 Task: Toggle the outline and show the code cells option in the notebook.
Action: Mouse moved to (33, 671)
Screenshot: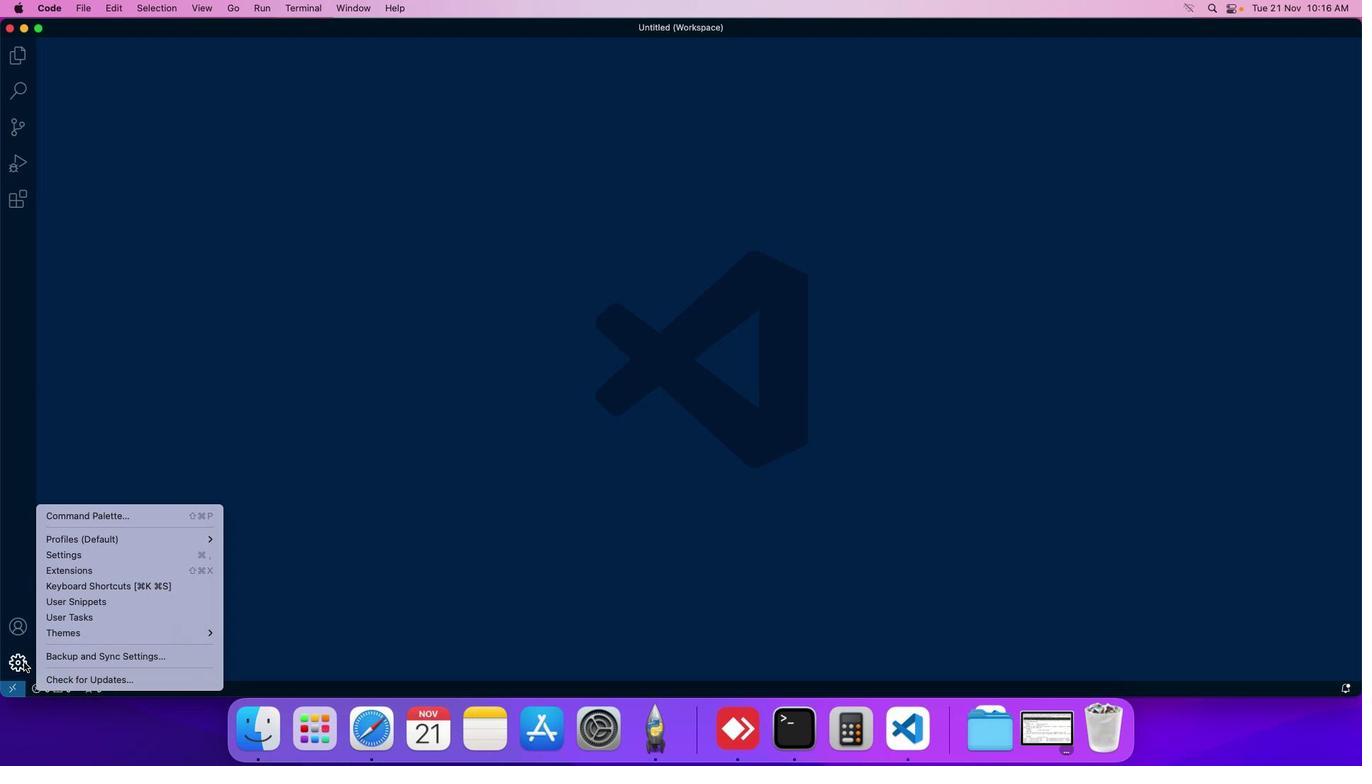 
Action: Mouse pressed left at (33, 671)
Screenshot: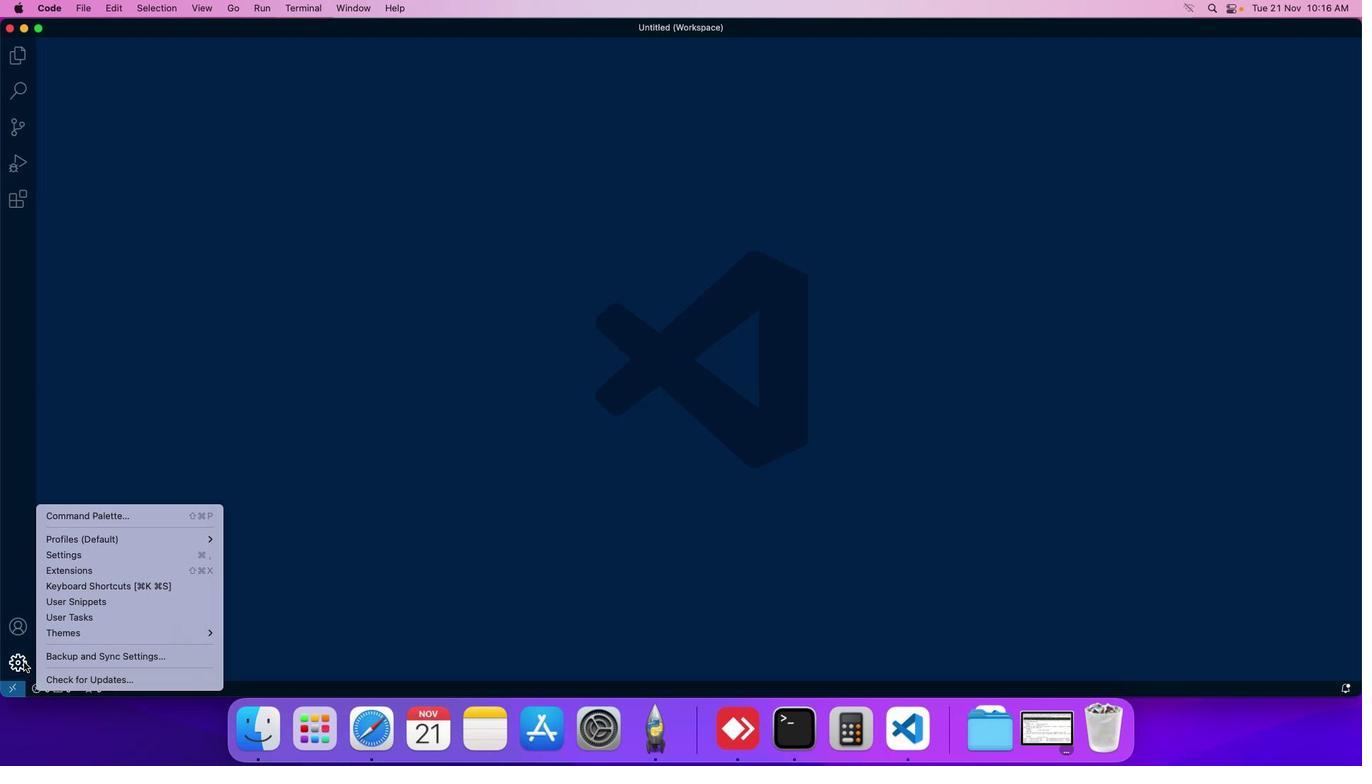 
Action: Mouse moved to (89, 561)
Screenshot: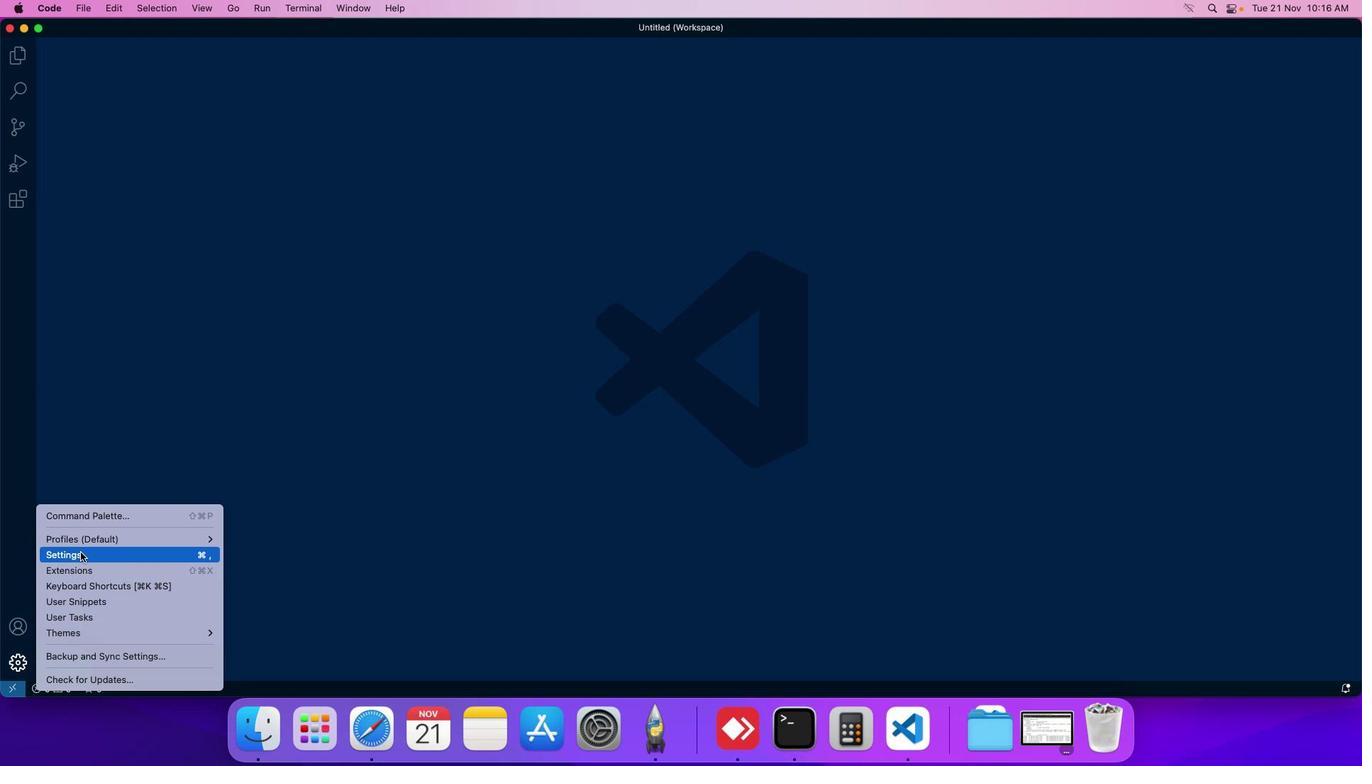 
Action: Mouse pressed left at (89, 561)
Screenshot: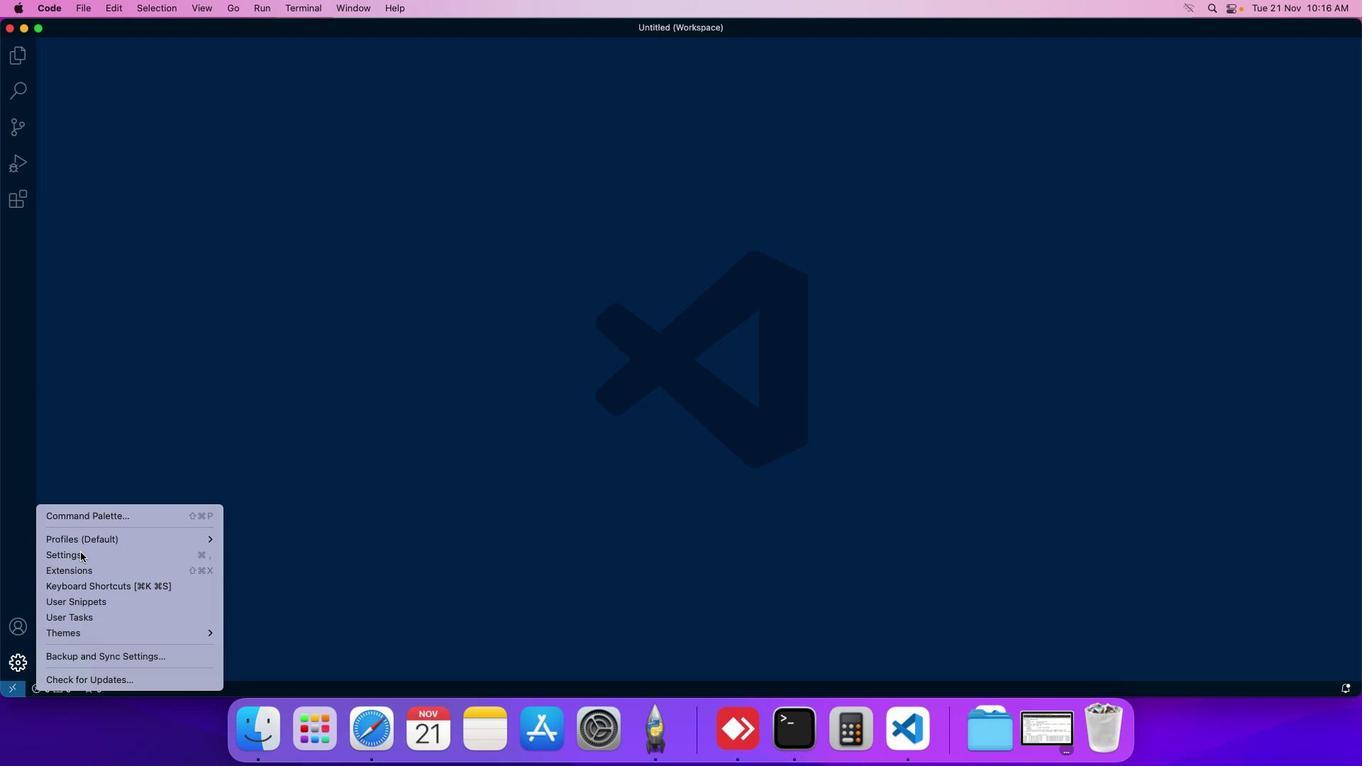 
Action: Mouse moved to (331, 130)
Screenshot: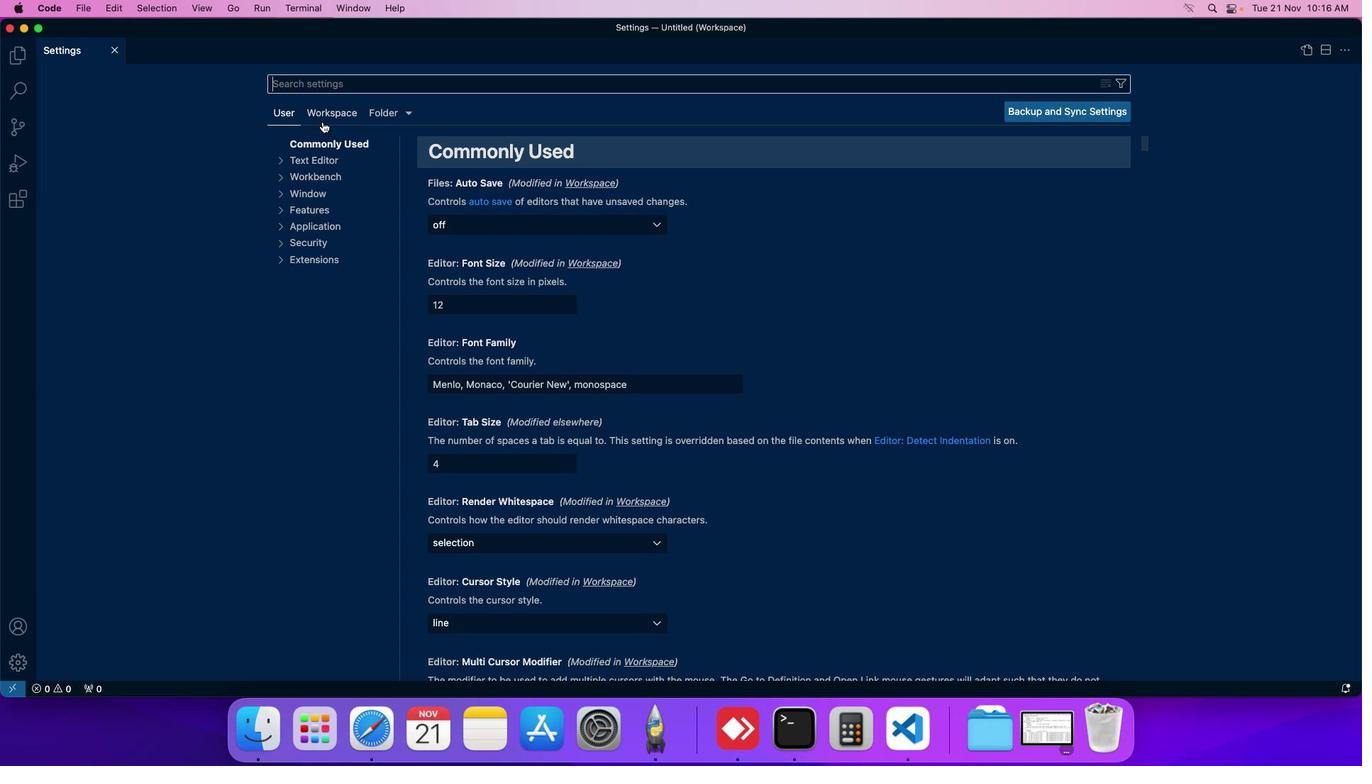 
Action: Mouse pressed left at (331, 130)
Screenshot: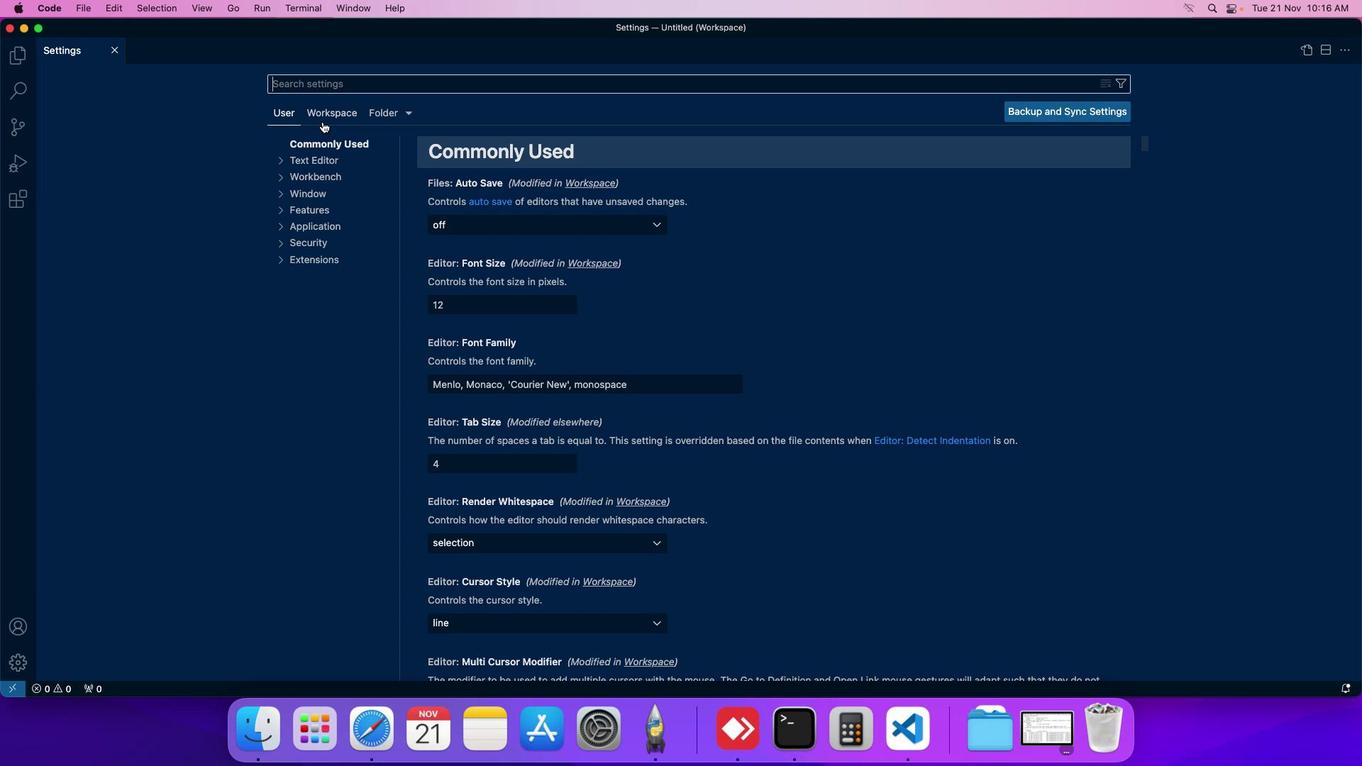 
Action: Mouse moved to (322, 216)
Screenshot: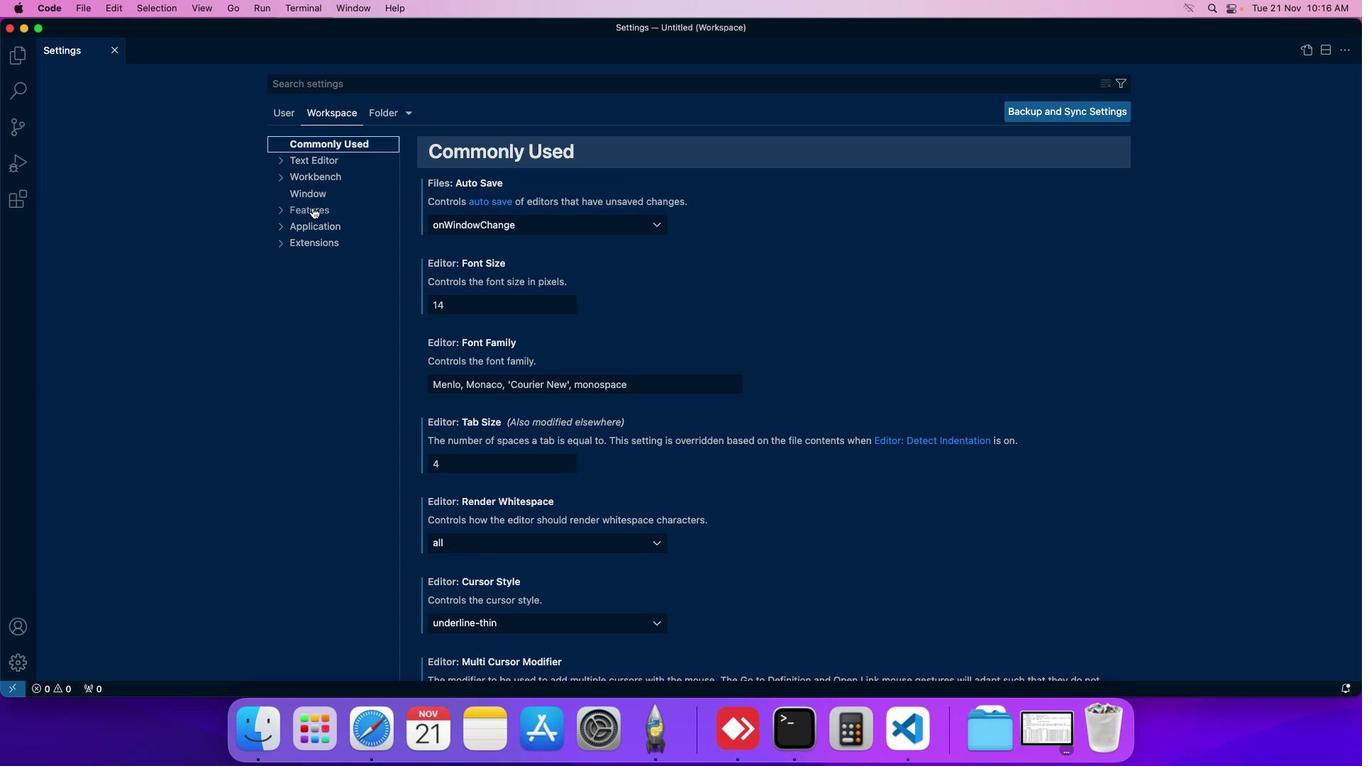 
Action: Mouse pressed left at (322, 216)
Screenshot: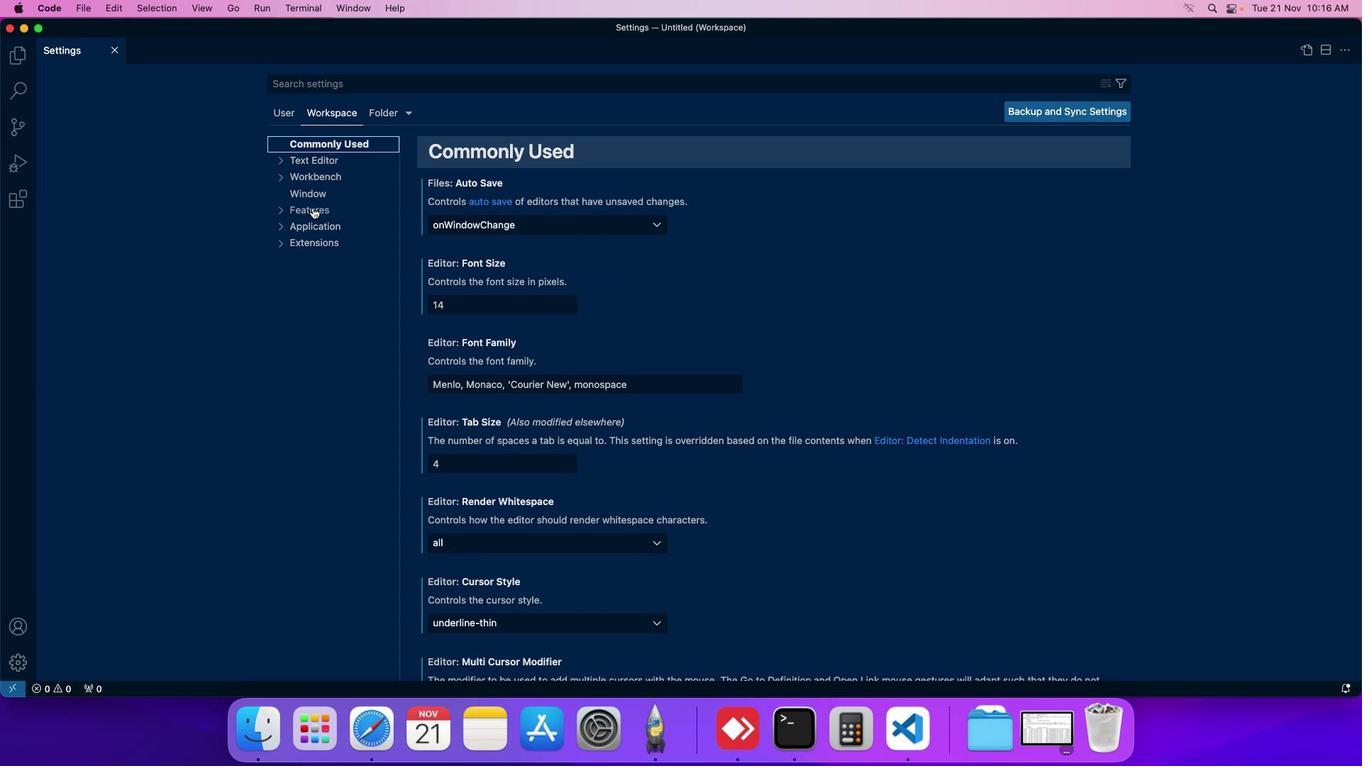 
Action: Mouse moved to (333, 466)
Screenshot: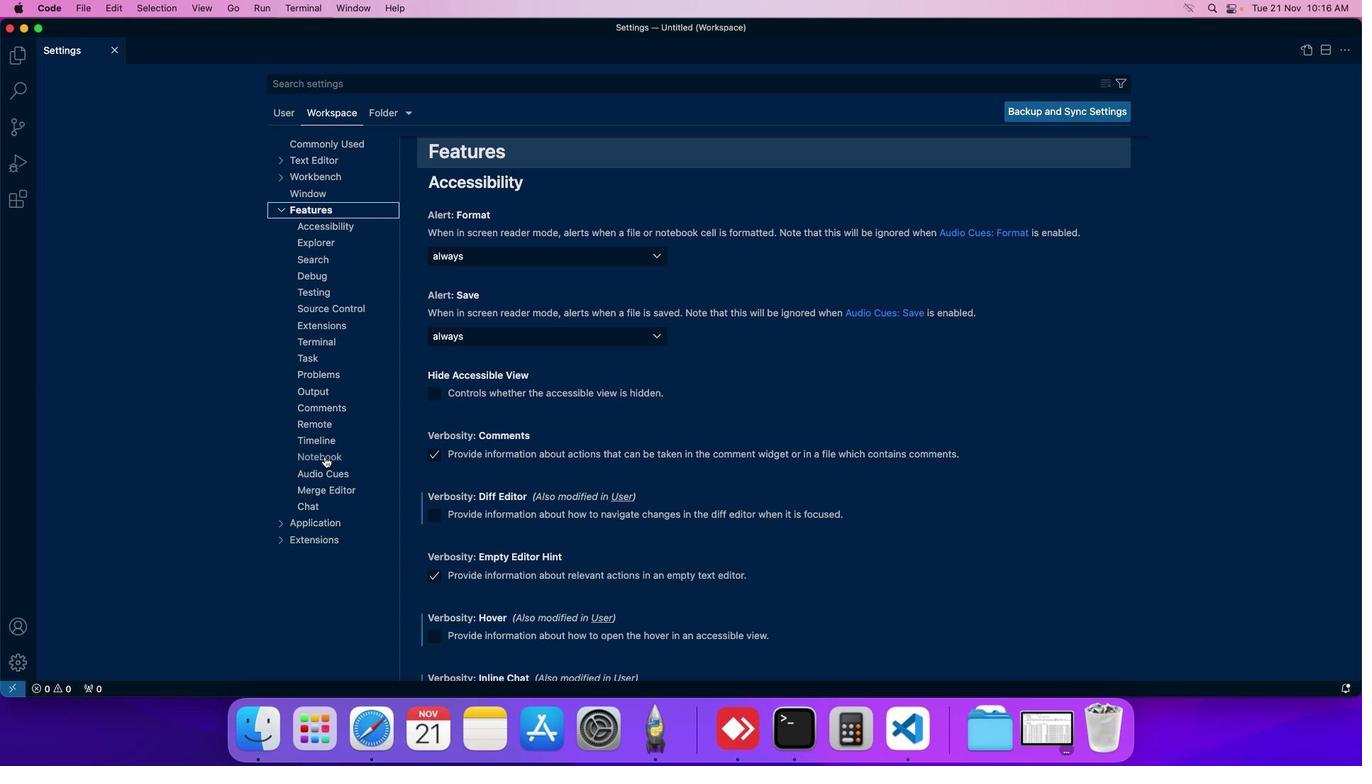 
Action: Mouse pressed left at (333, 466)
Screenshot: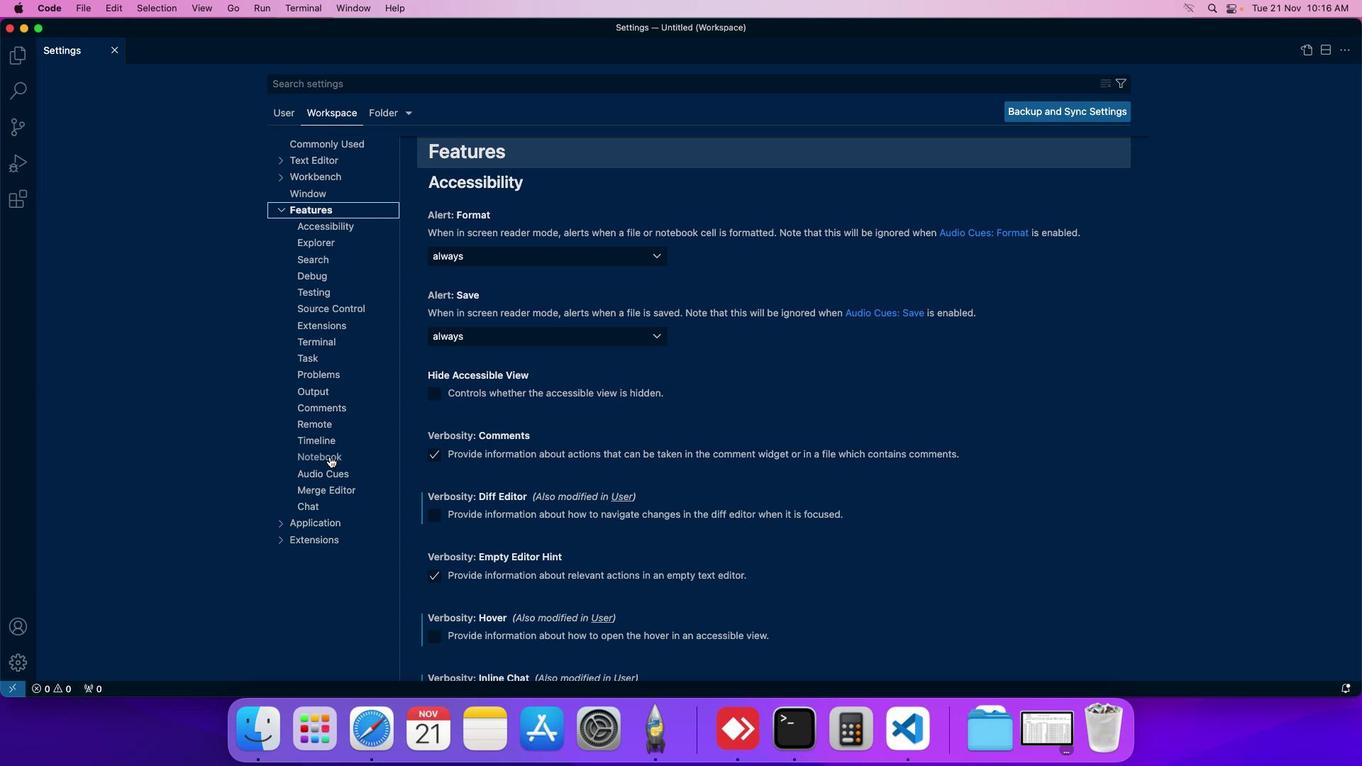 
Action: Mouse moved to (443, 479)
Screenshot: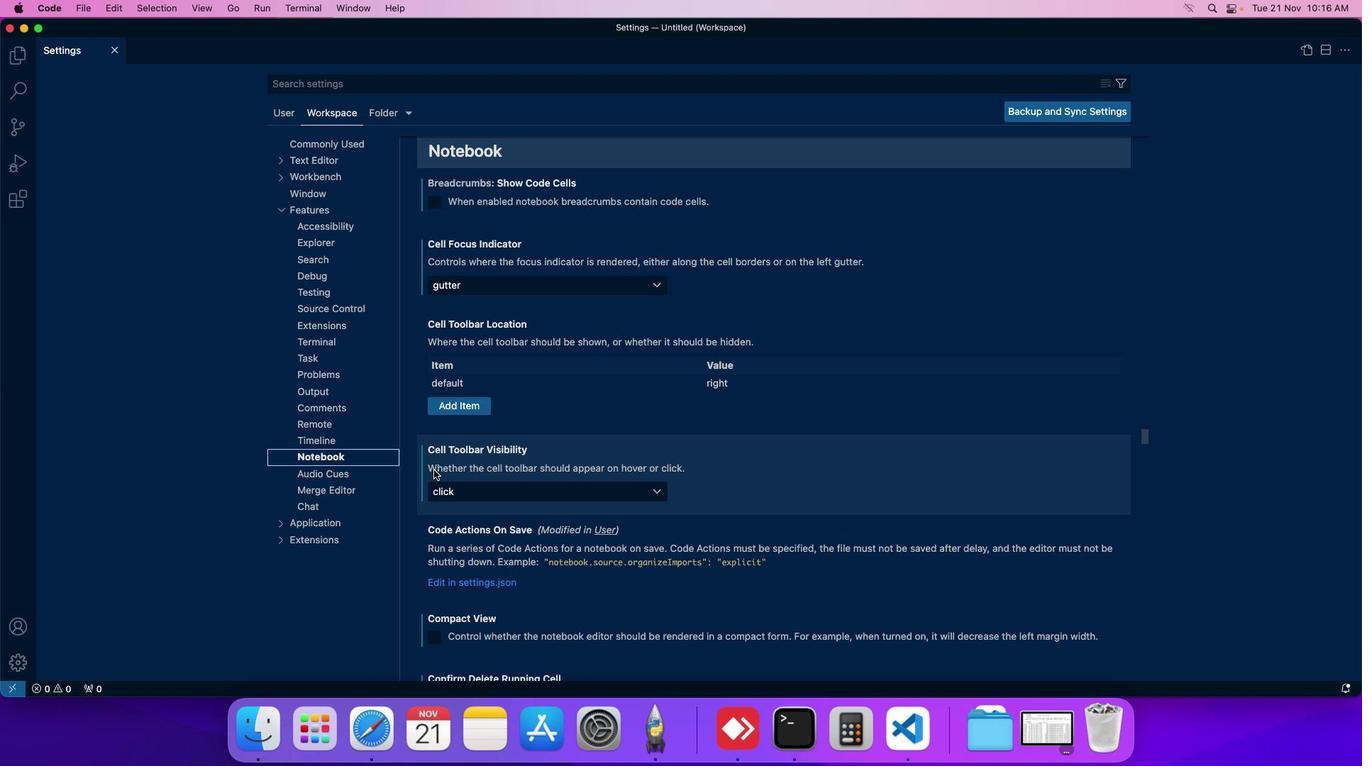 
Action: Mouse scrolled (443, 479) with delta (9, 8)
Screenshot: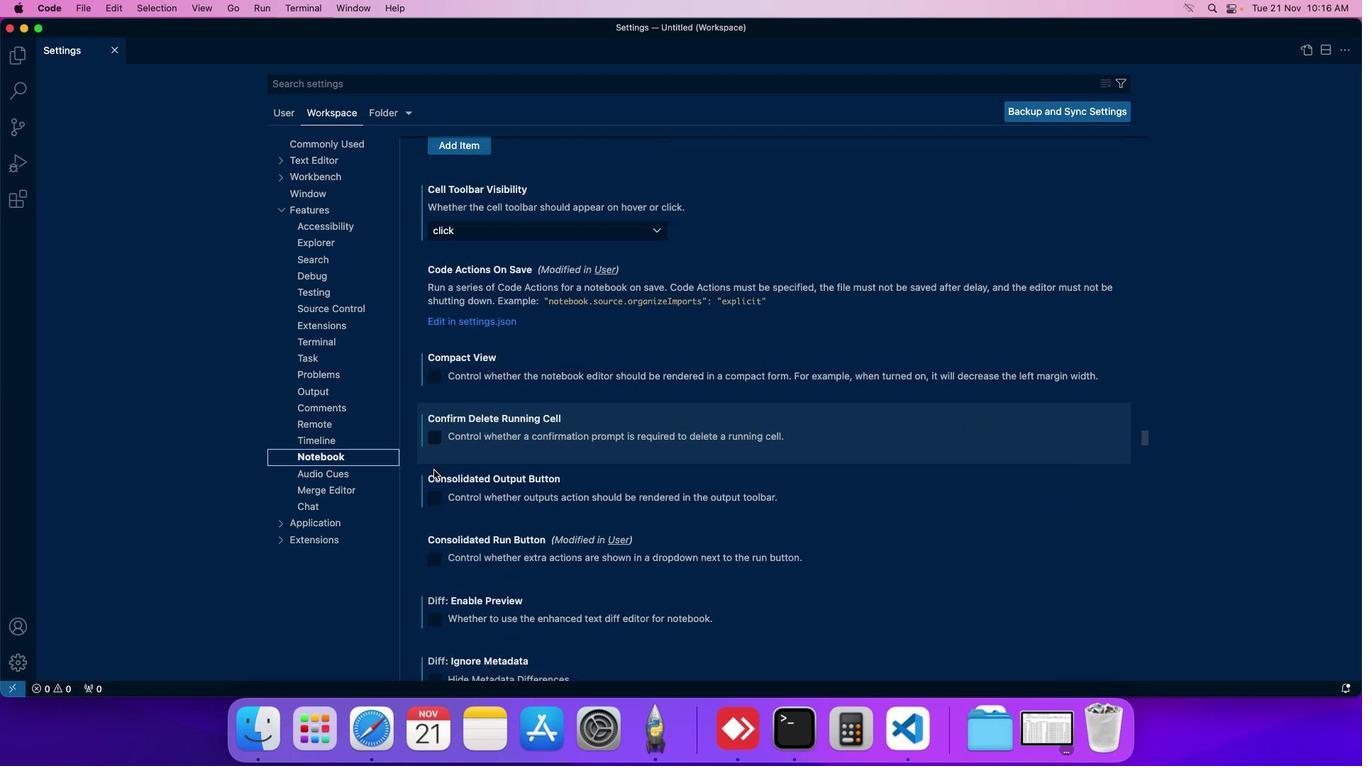
Action: Mouse scrolled (443, 479) with delta (9, 8)
Screenshot: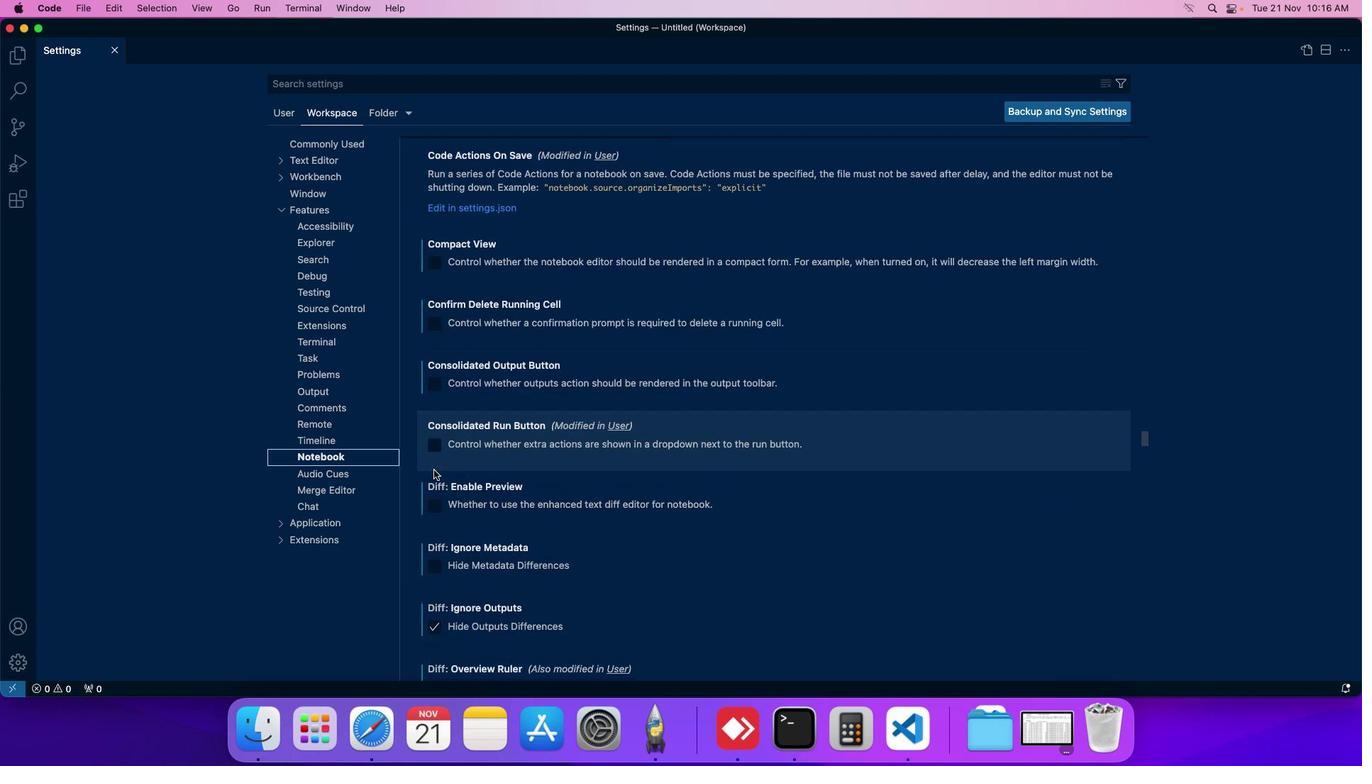 
Action: Mouse scrolled (443, 479) with delta (9, 8)
Screenshot: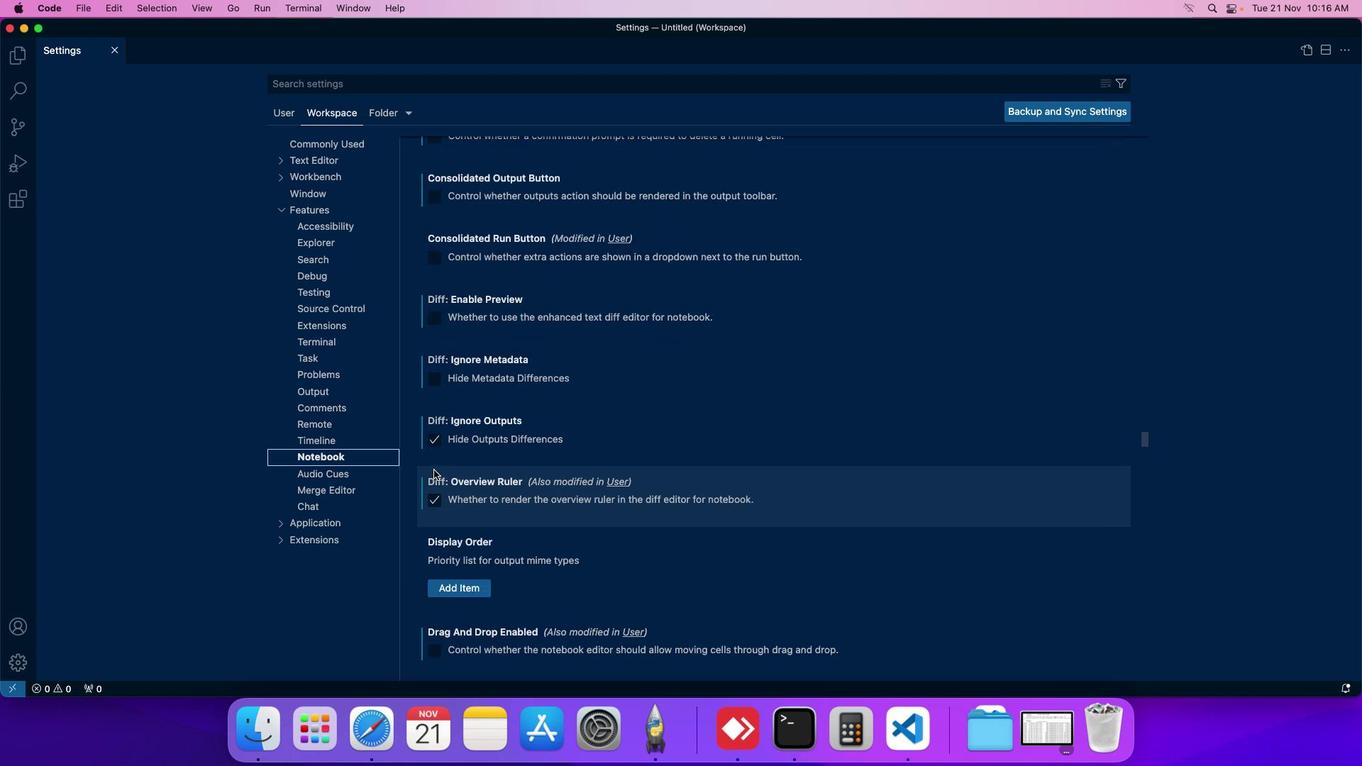 
Action: Mouse scrolled (443, 479) with delta (9, 8)
Screenshot: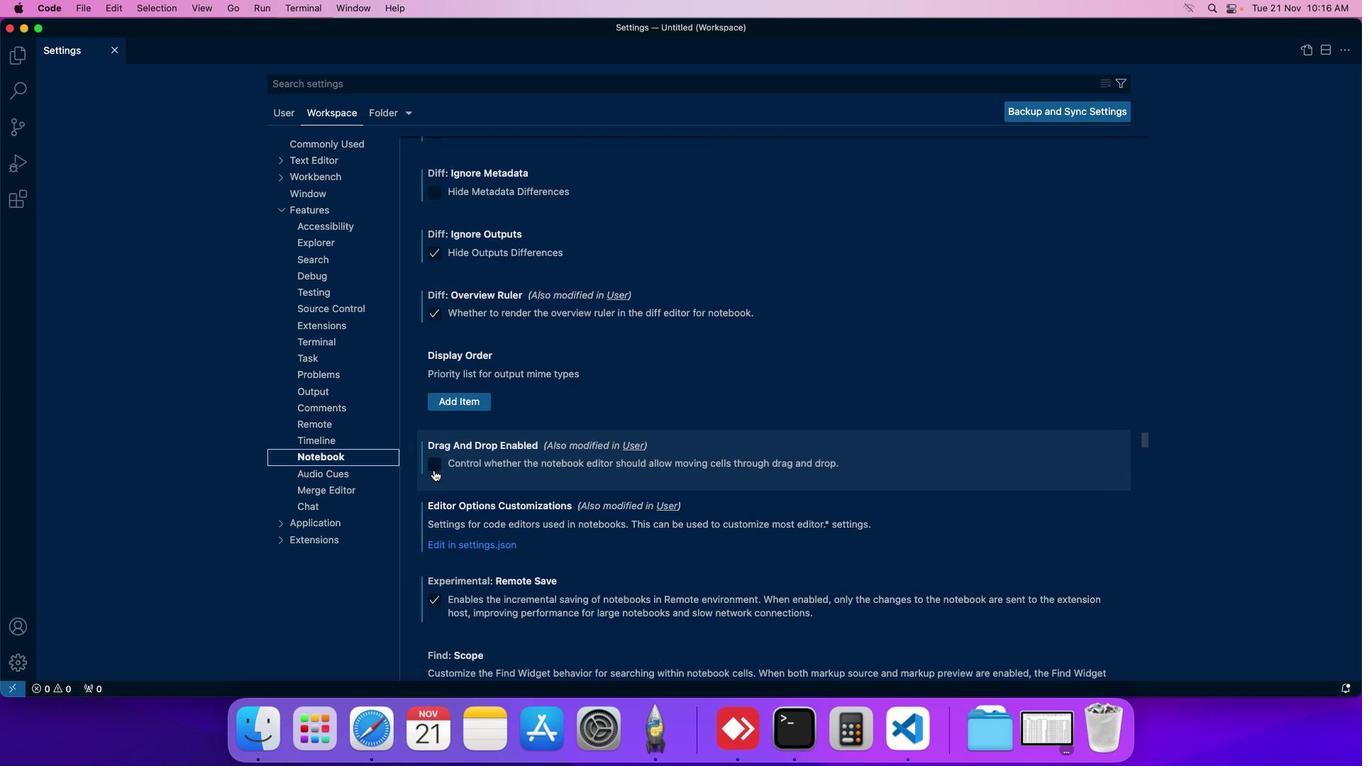 
Action: Mouse scrolled (443, 479) with delta (9, 8)
Screenshot: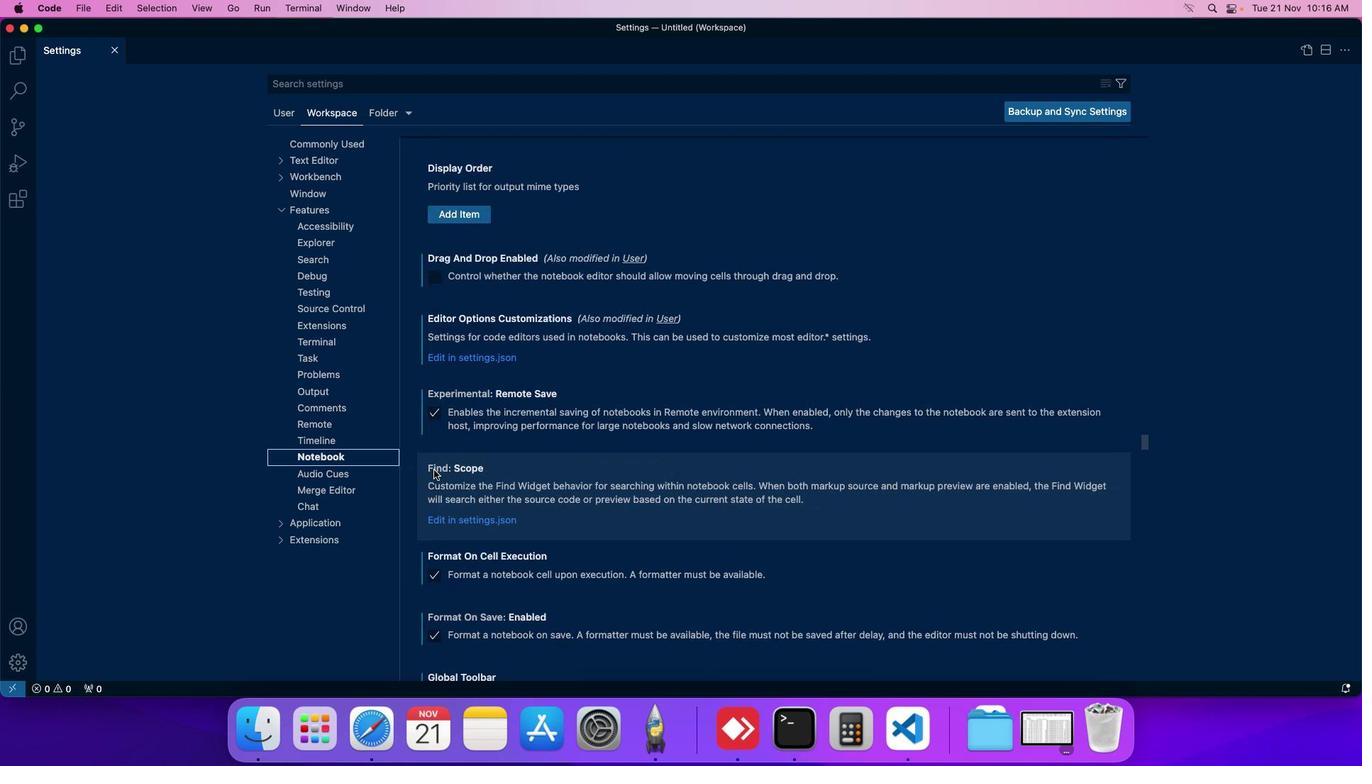
Action: Mouse scrolled (443, 479) with delta (9, 8)
Screenshot: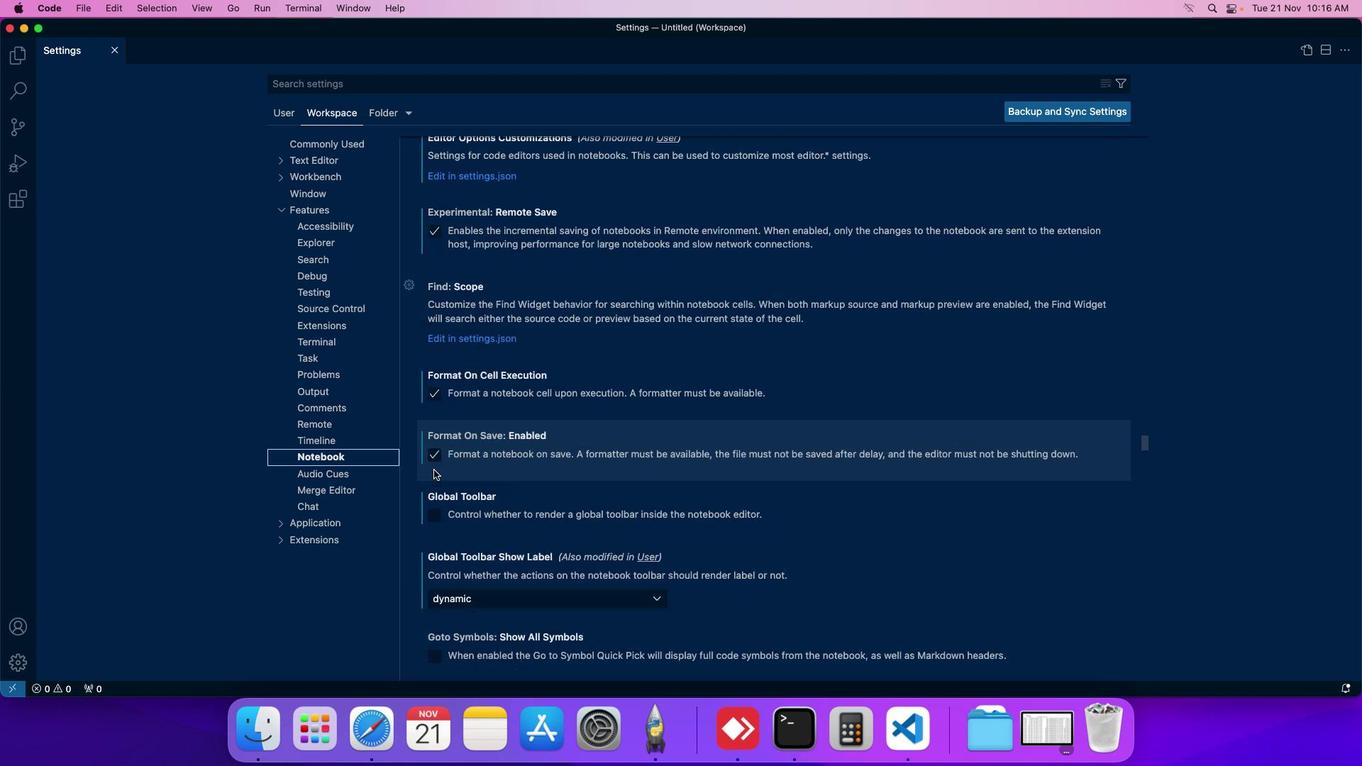 
Action: Mouse scrolled (443, 479) with delta (9, 8)
Screenshot: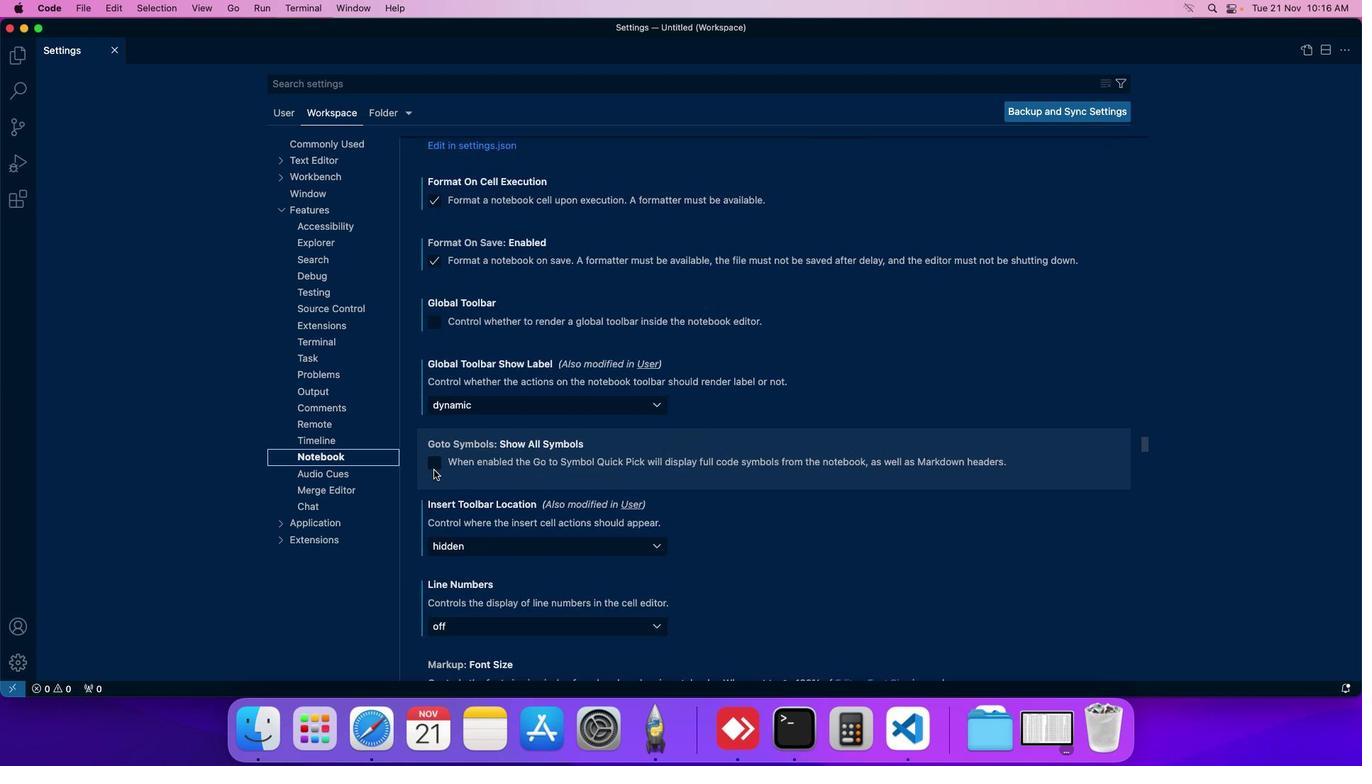 
Action: Mouse scrolled (443, 479) with delta (9, 9)
Screenshot: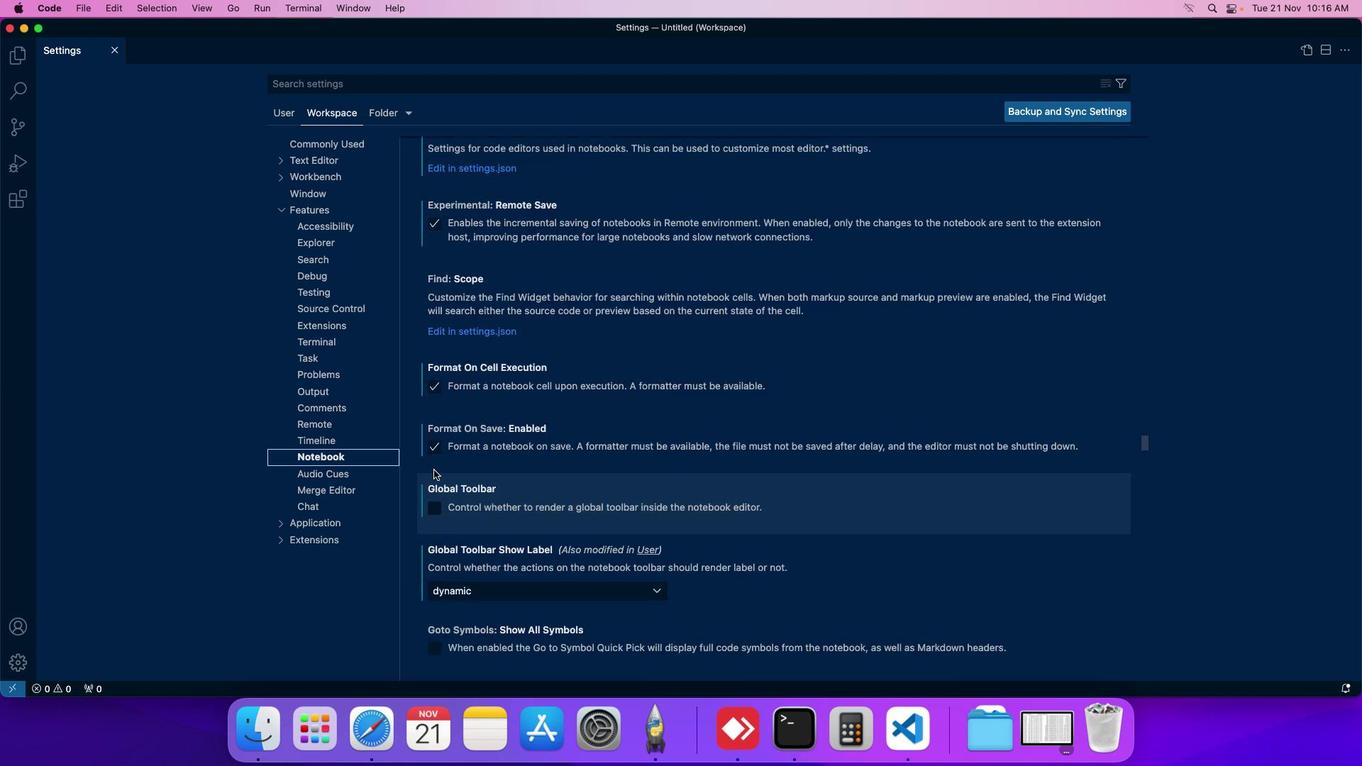 
Action: Mouse scrolled (443, 479) with delta (9, 8)
Screenshot: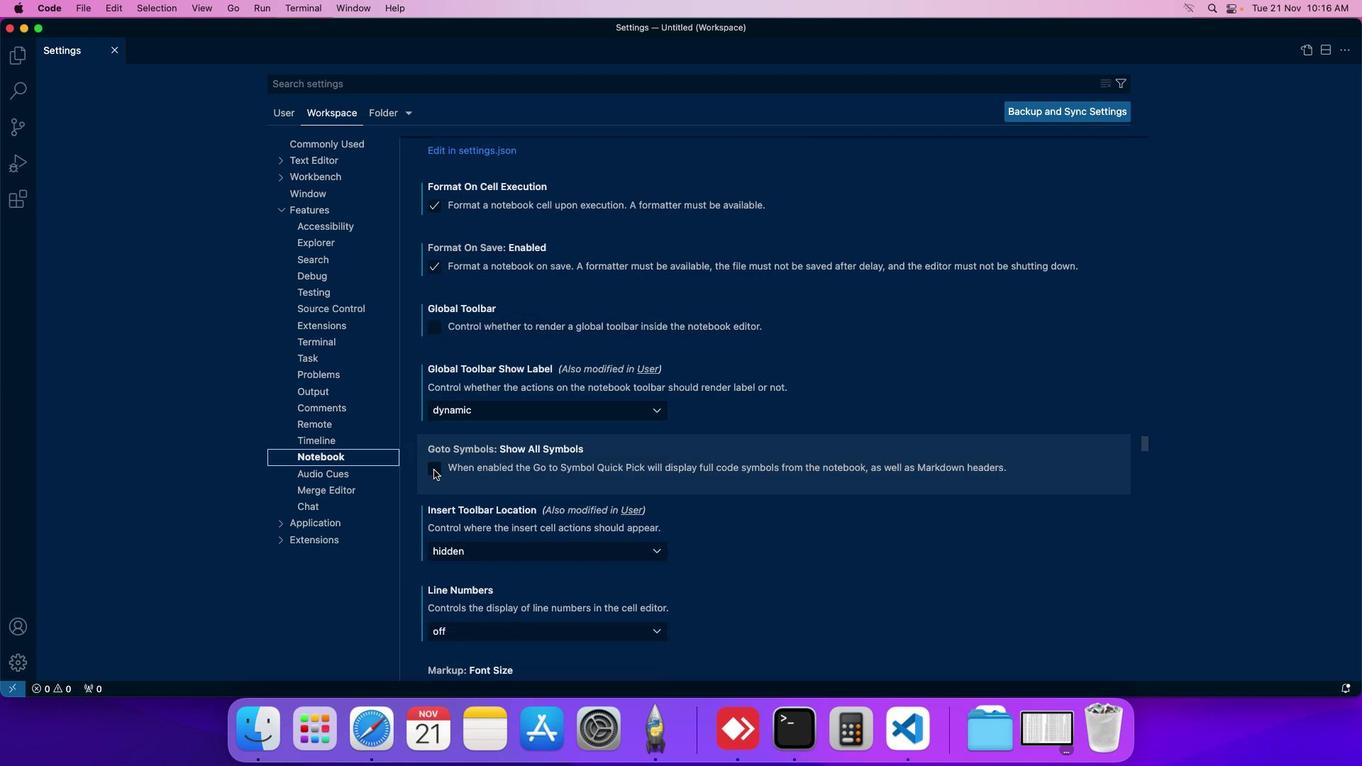 
Action: Mouse scrolled (443, 479) with delta (9, 8)
Screenshot: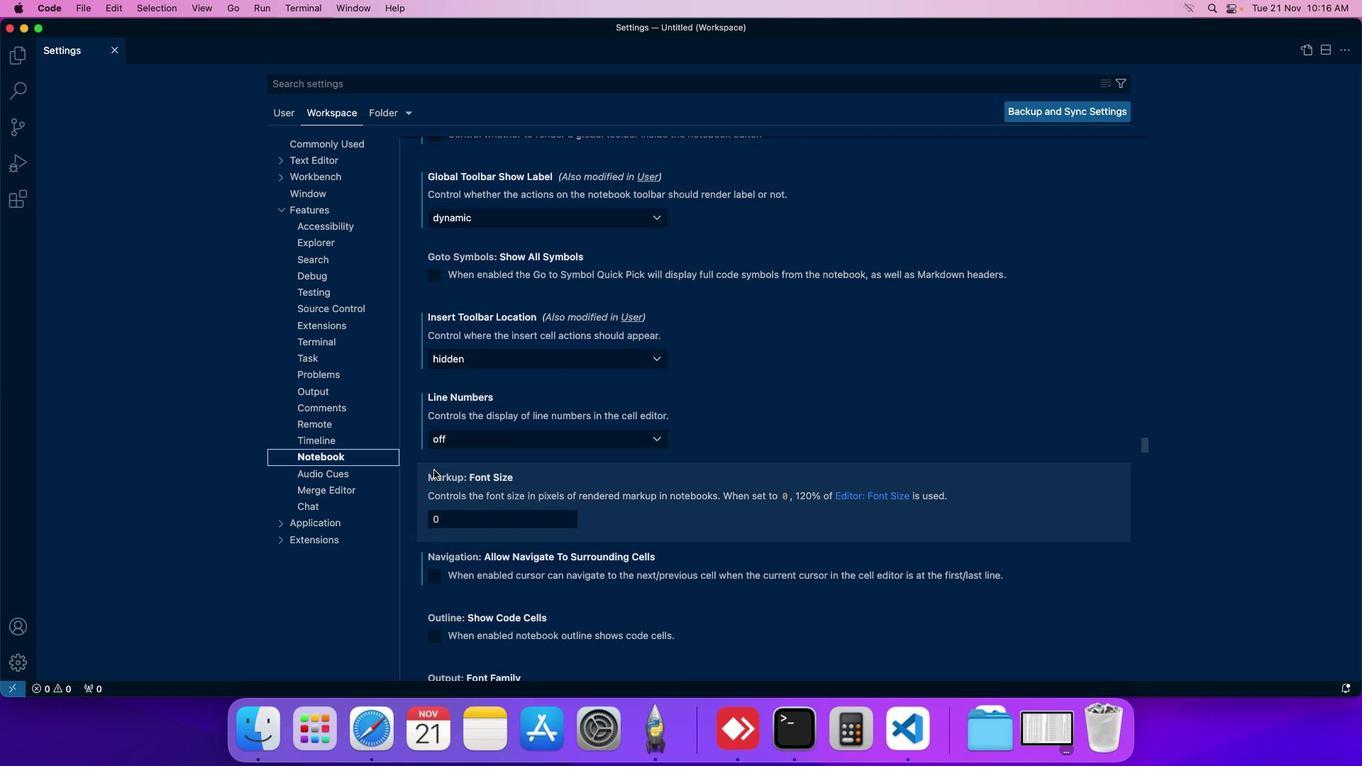
Action: Mouse scrolled (443, 479) with delta (9, 8)
Screenshot: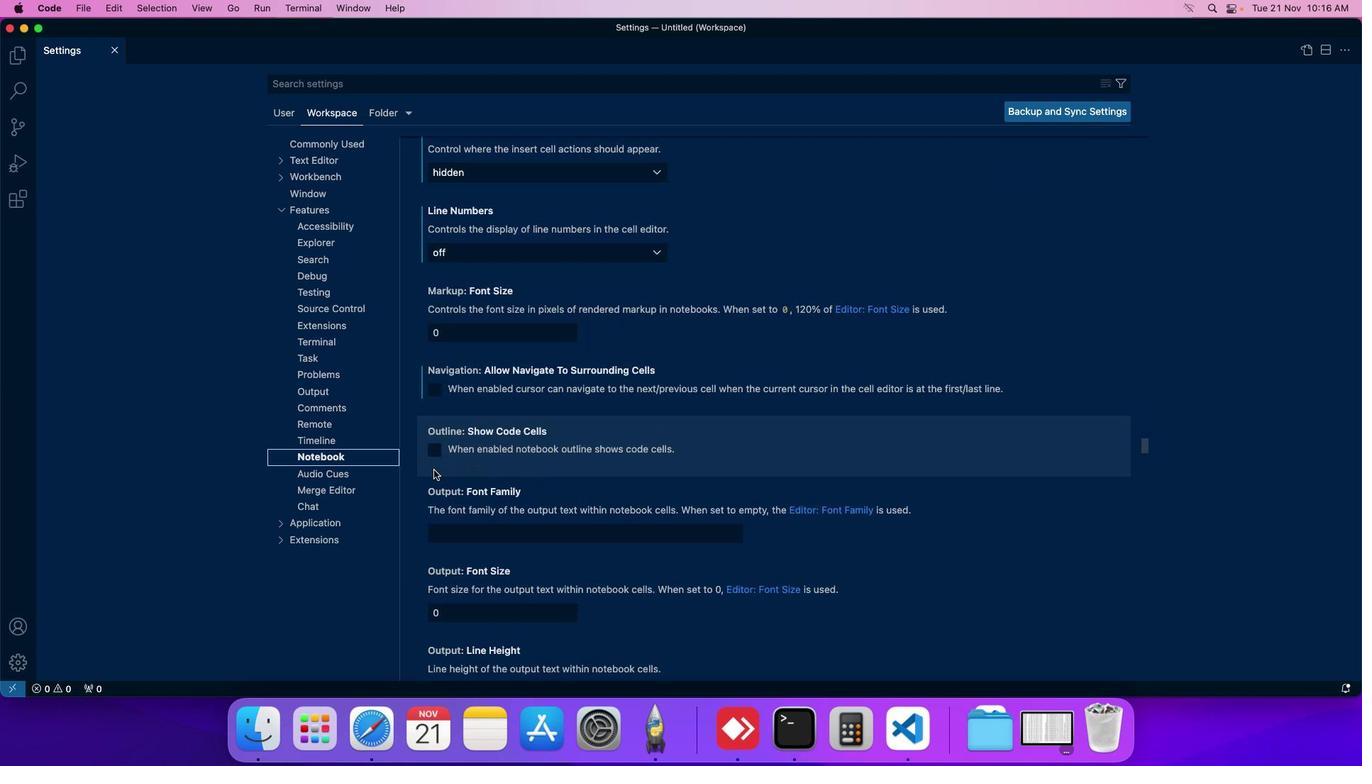 
Action: Mouse moved to (445, 462)
Screenshot: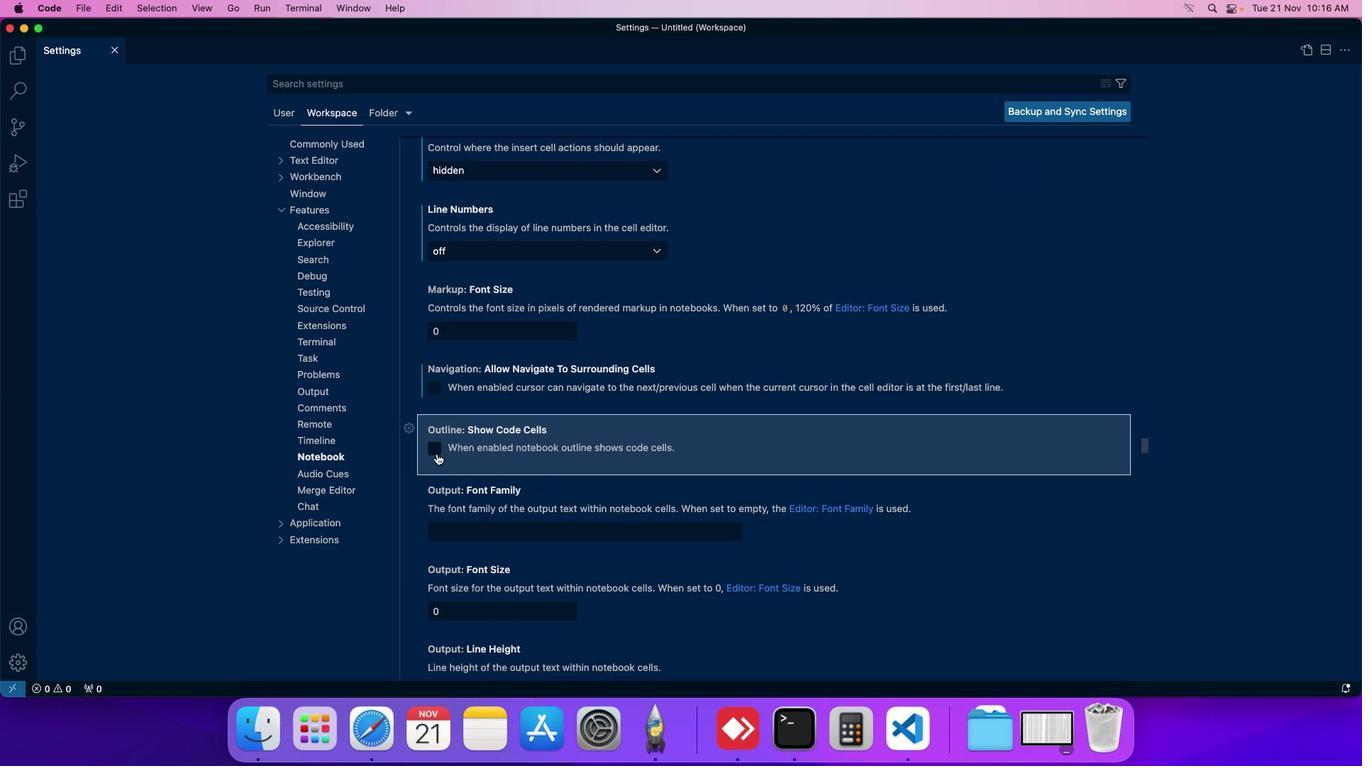
Action: Mouse pressed left at (445, 462)
Screenshot: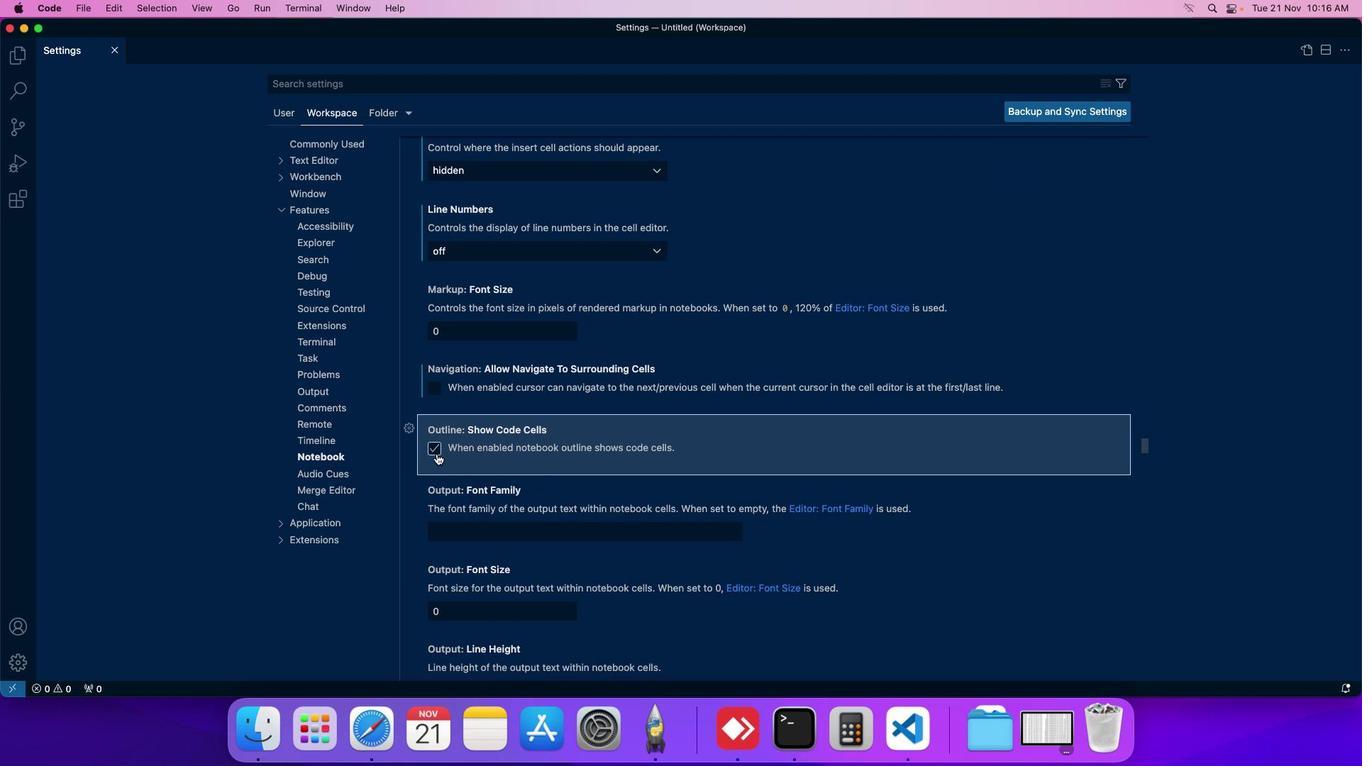 
Action: Mouse moved to (449, 464)
Screenshot: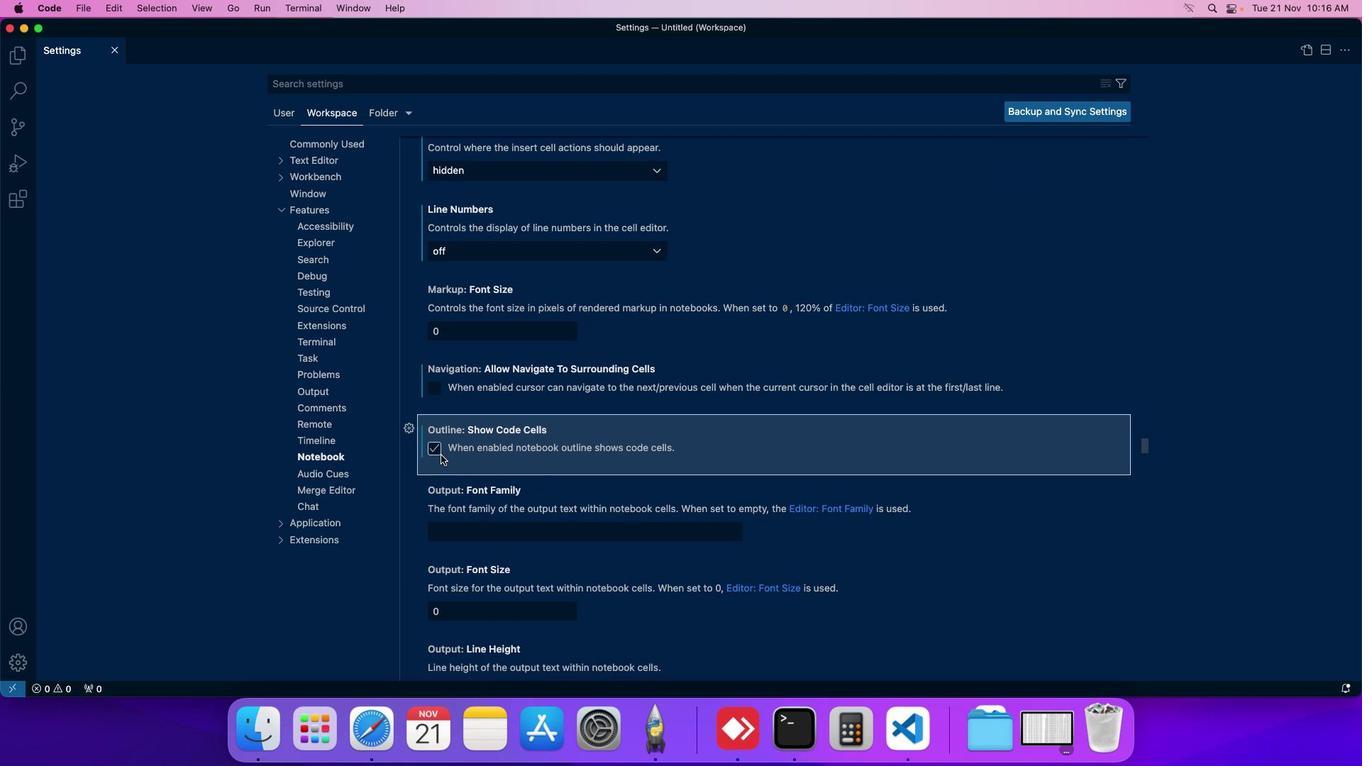 
